 Task: Add a condition where "Channel Is not Phone call (incoming)" in recently solved tickets.
Action: Mouse moved to (176, 361)
Screenshot: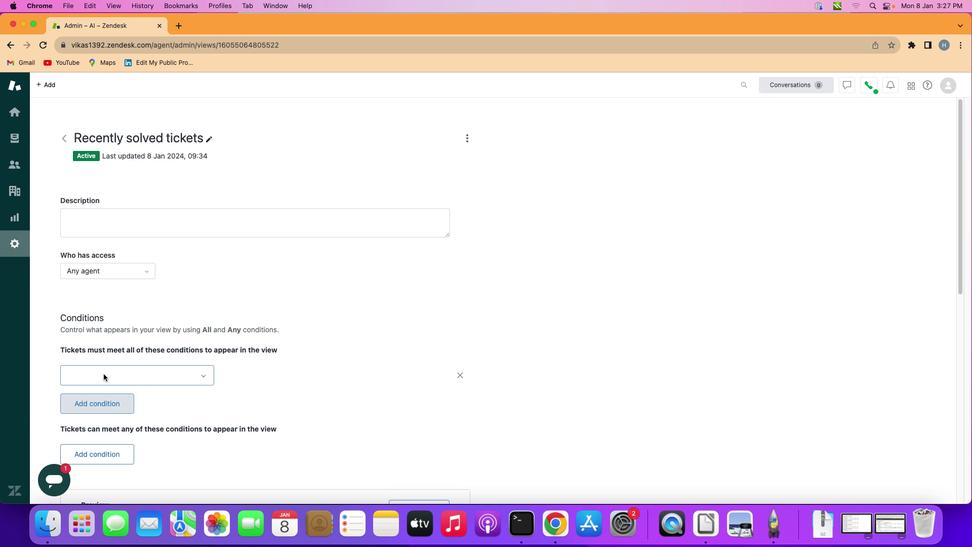 
Action: Mouse pressed left at (176, 361)
Screenshot: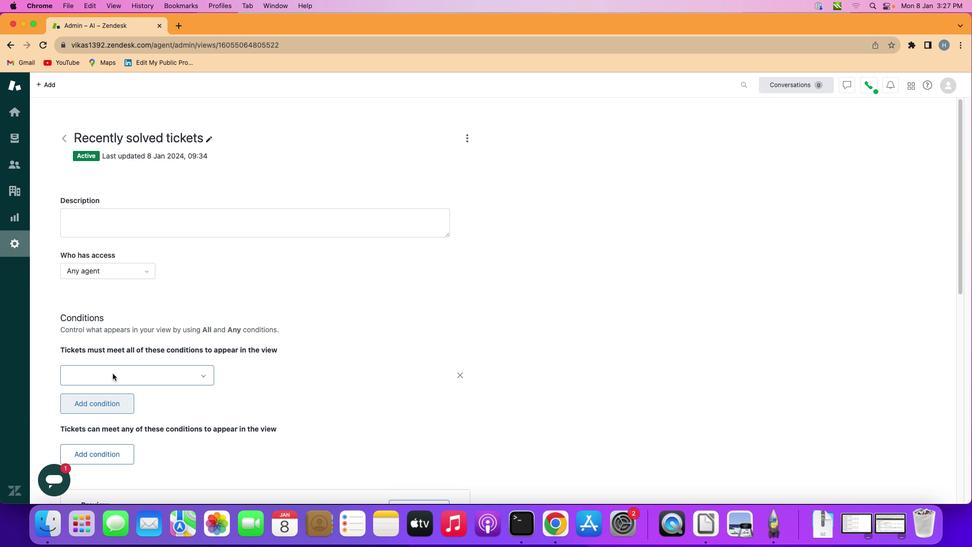 
Action: Mouse moved to (207, 359)
Screenshot: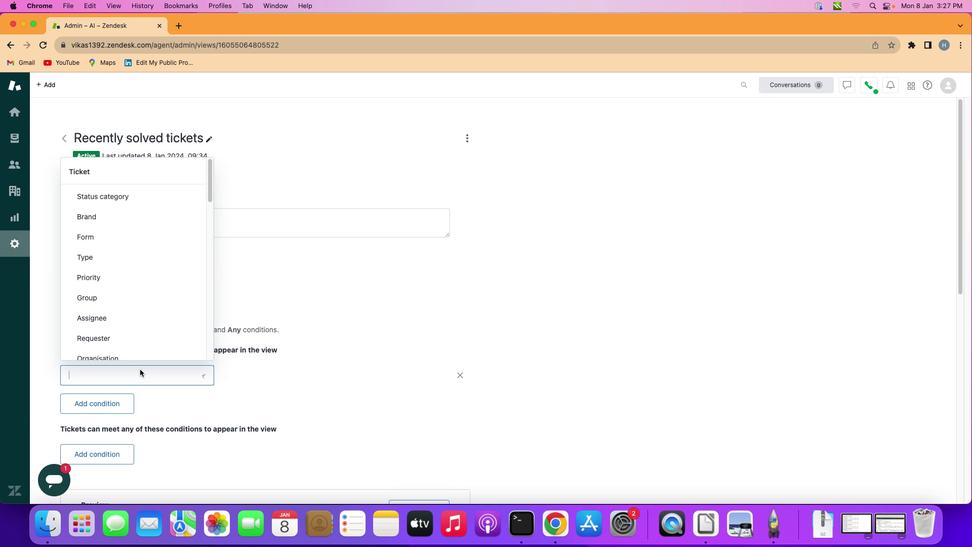 
Action: Mouse pressed left at (207, 359)
Screenshot: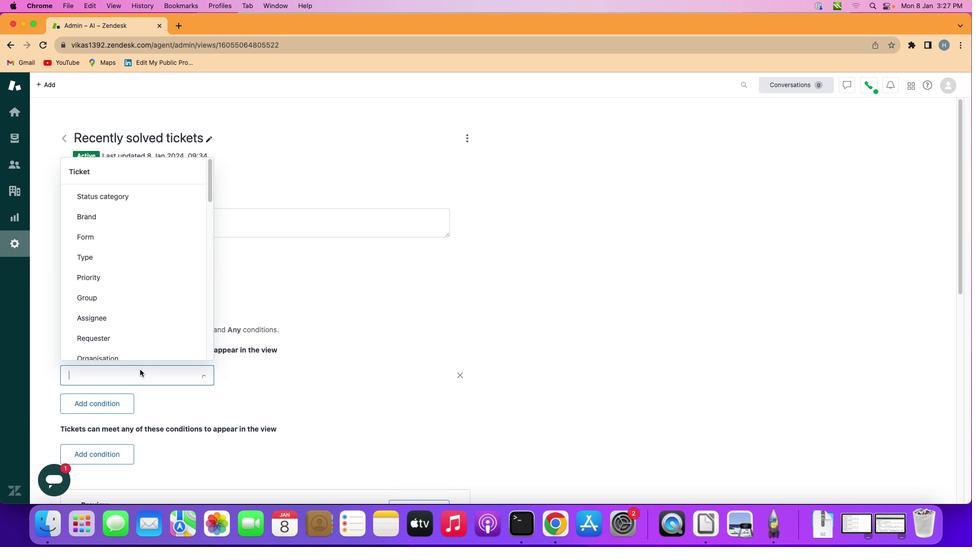 
Action: Mouse moved to (221, 320)
Screenshot: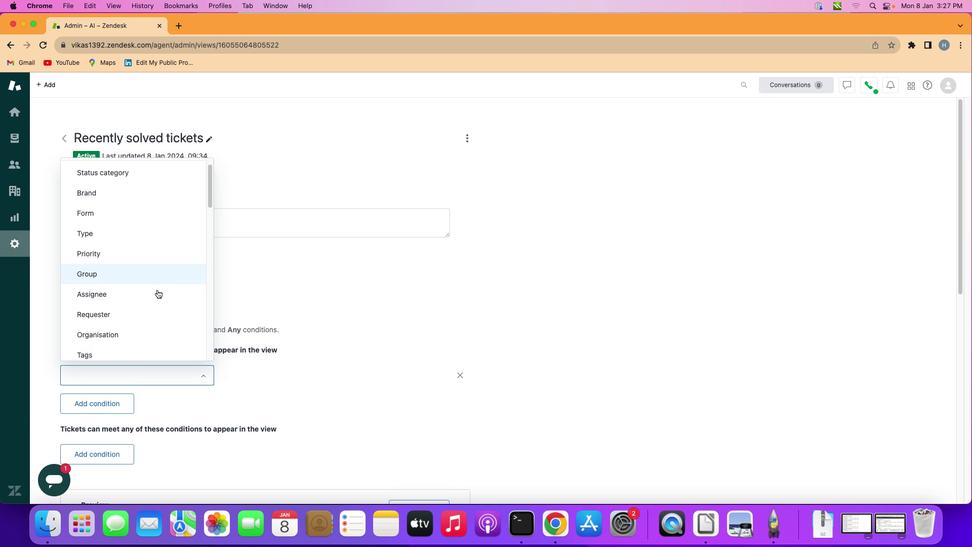 
Action: Mouse scrolled (221, 320) with delta (92, 177)
Screenshot: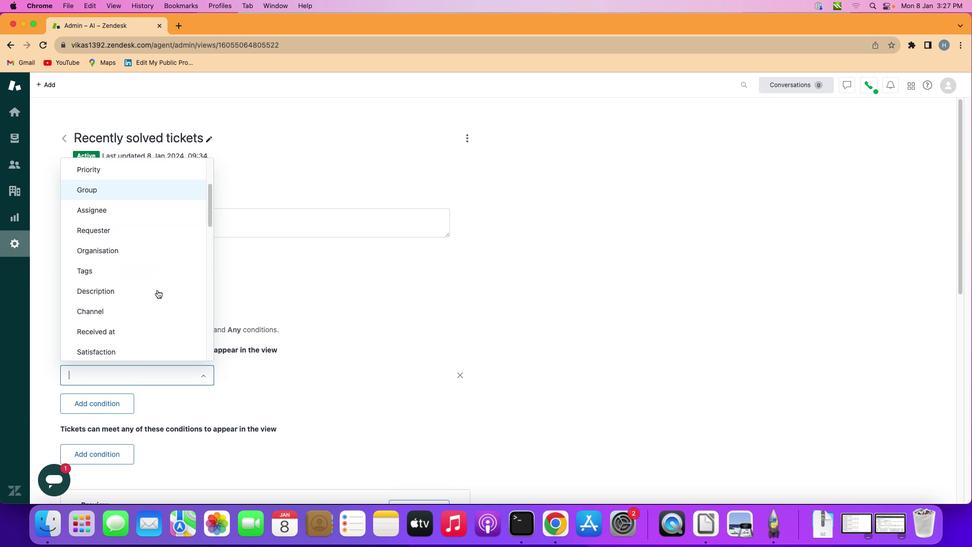 
Action: Mouse scrolled (221, 320) with delta (92, 177)
Screenshot: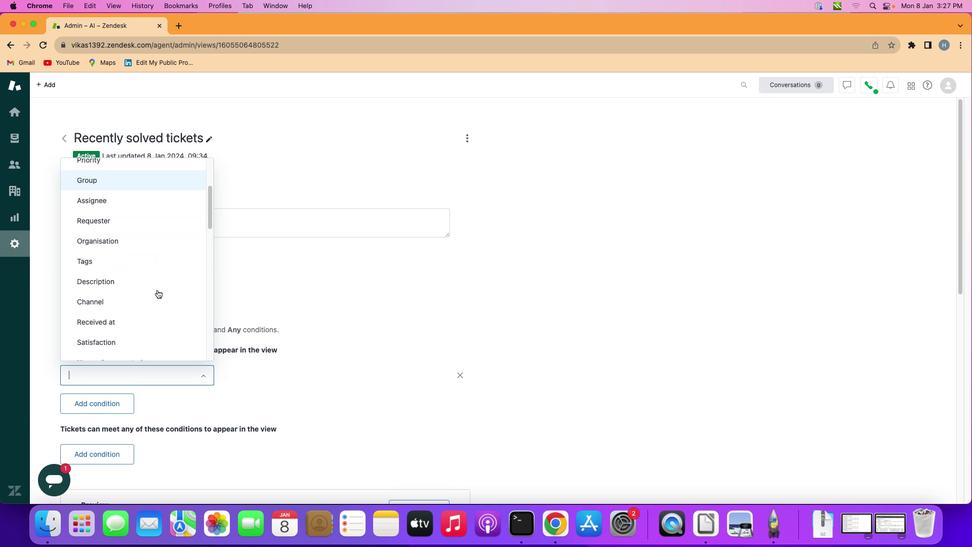 
Action: Mouse scrolled (221, 320) with delta (92, 177)
Screenshot: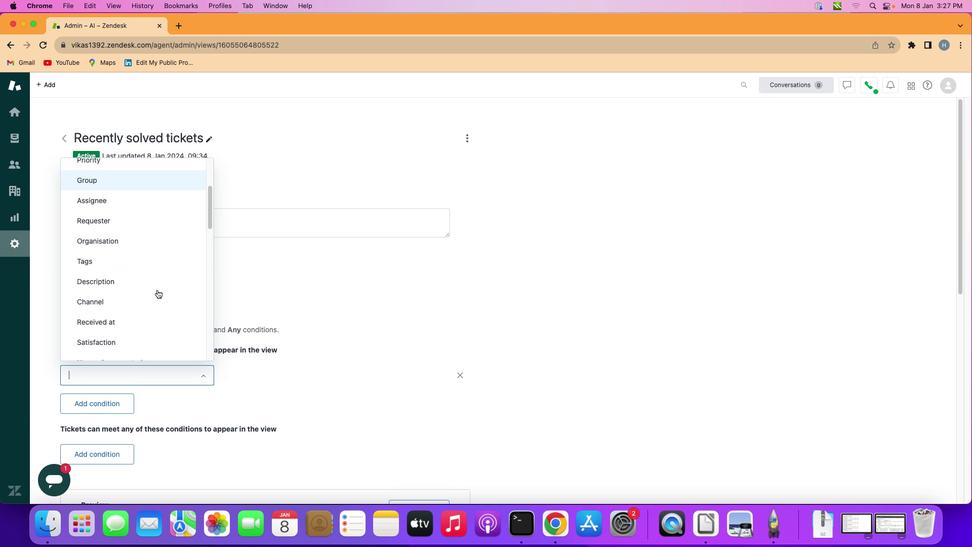 
Action: Mouse scrolled (221, 320) with delta (92, 177)
Screenshot: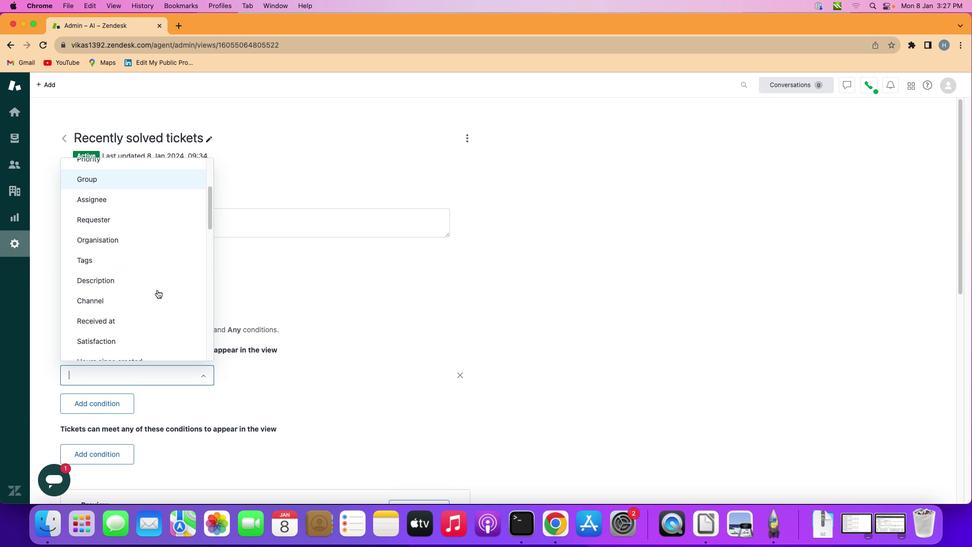 
Action: Mouse scrolled (221, 320) with delta (92, 177)
Screenshot: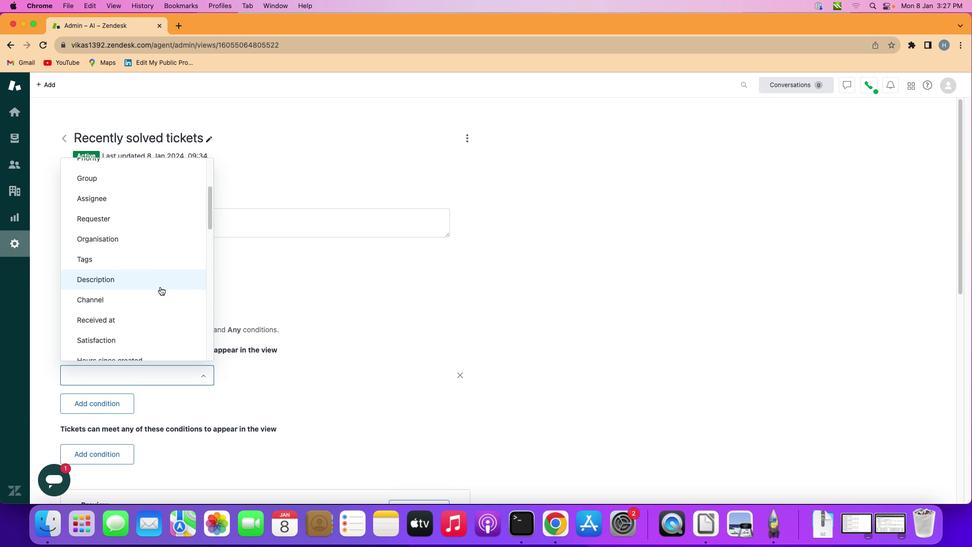 
Action: Mouse moved to (220, 324)
Screenshot: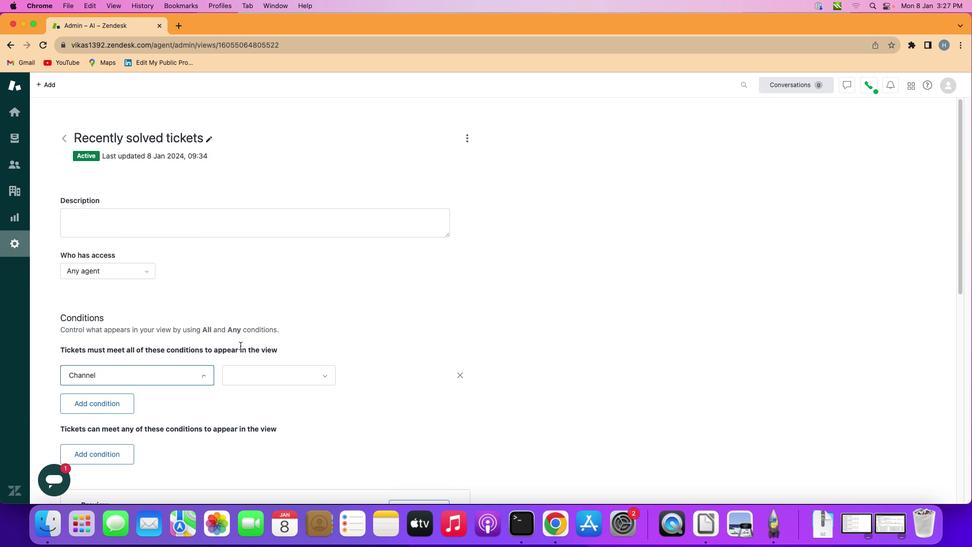 
Action: Mouse pressed left at (220, 324)
Screenshot: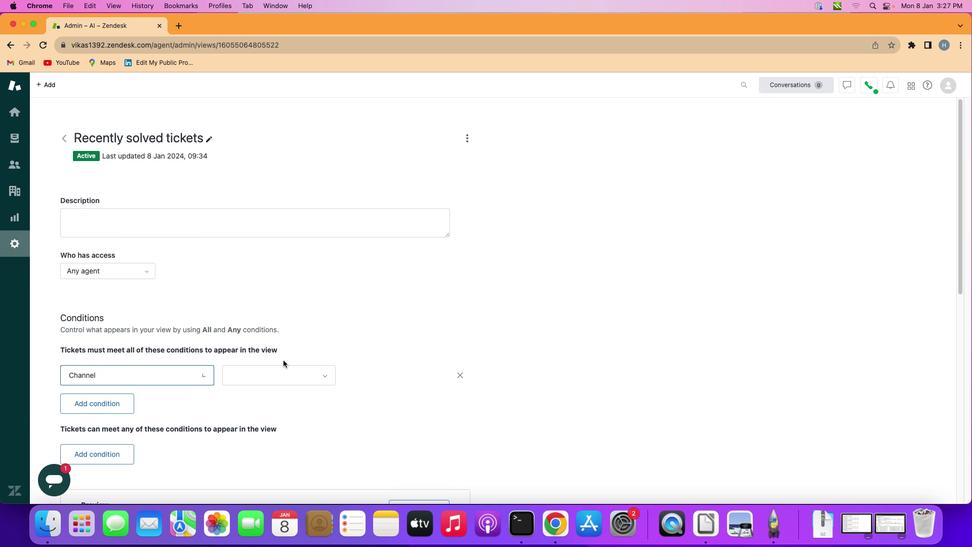 
Action: Mouse moved to (329, 360)
Screenshot: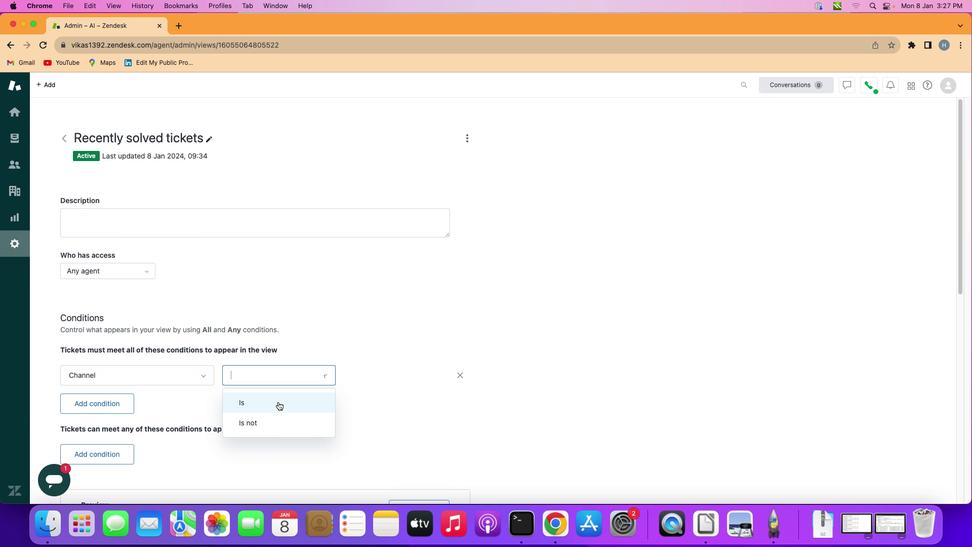 
Action: Mouse pressed left at (329, 360)
Screenshot: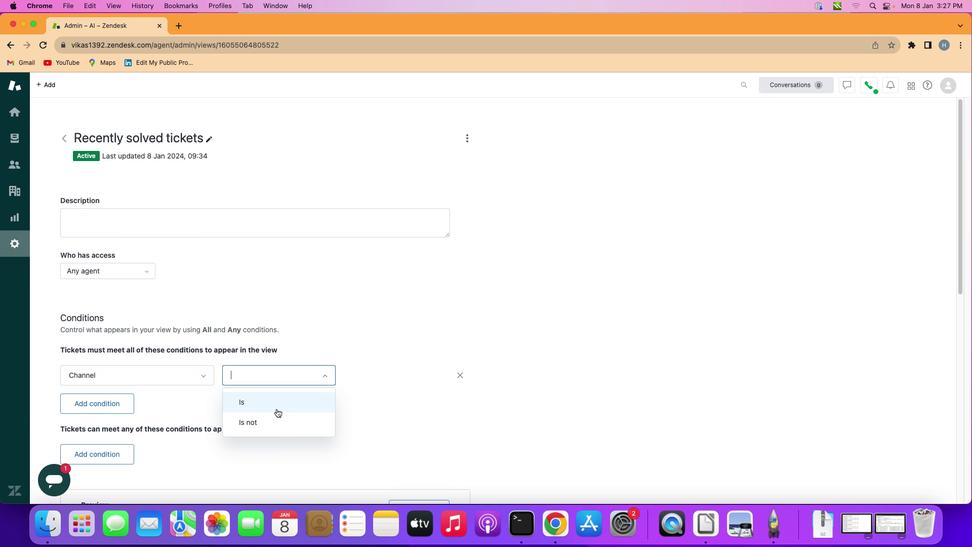 
Action: Mouse moved to (317, 382)
Screenshot: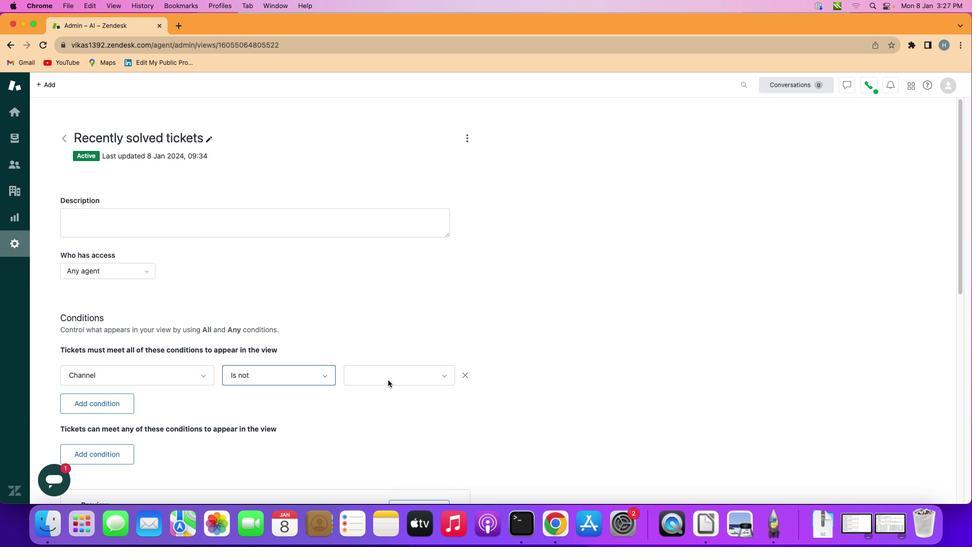
Action: Mouse pressed left at (317, 382)
Screenshot: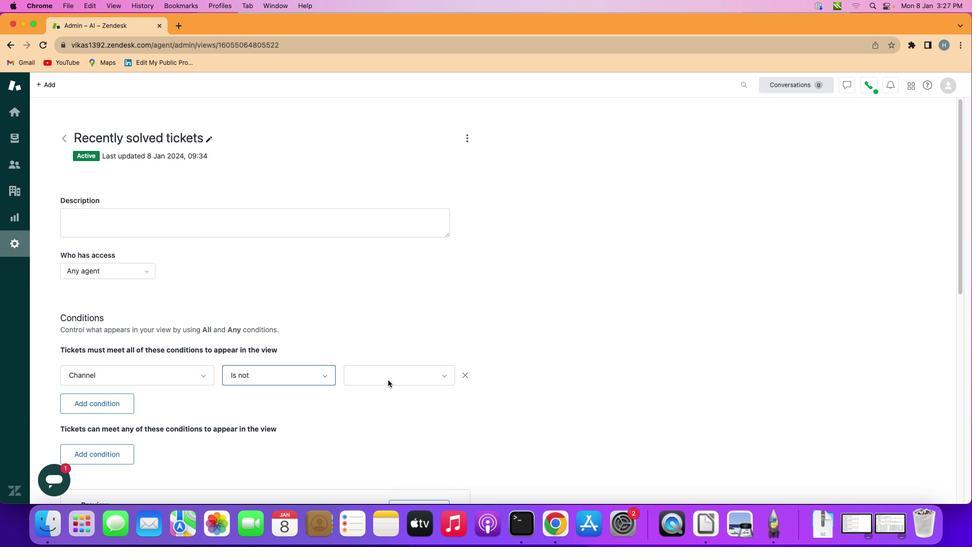 
Action: Mouse moved to (415, 363)
Screenshot: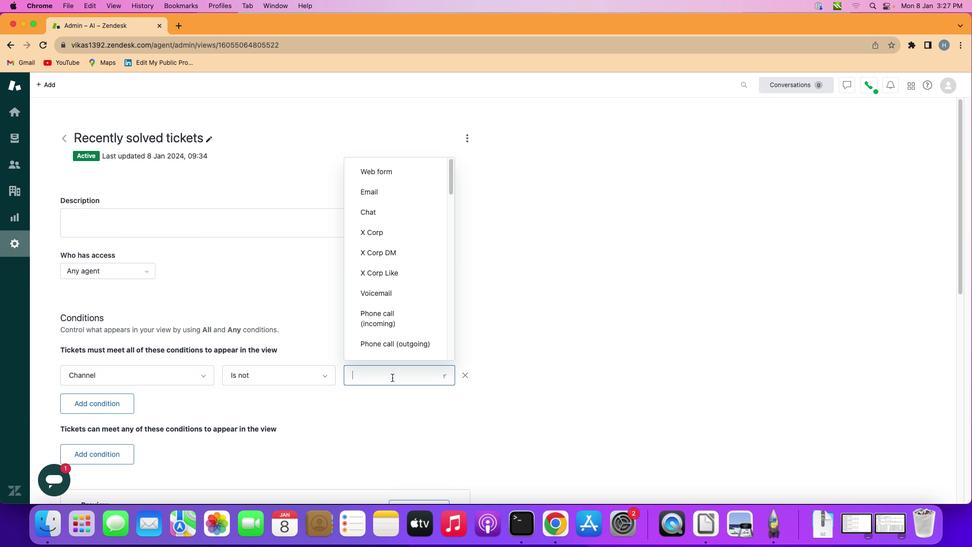 
Action: Mouse pressed left at (415, 363)
Screenshot: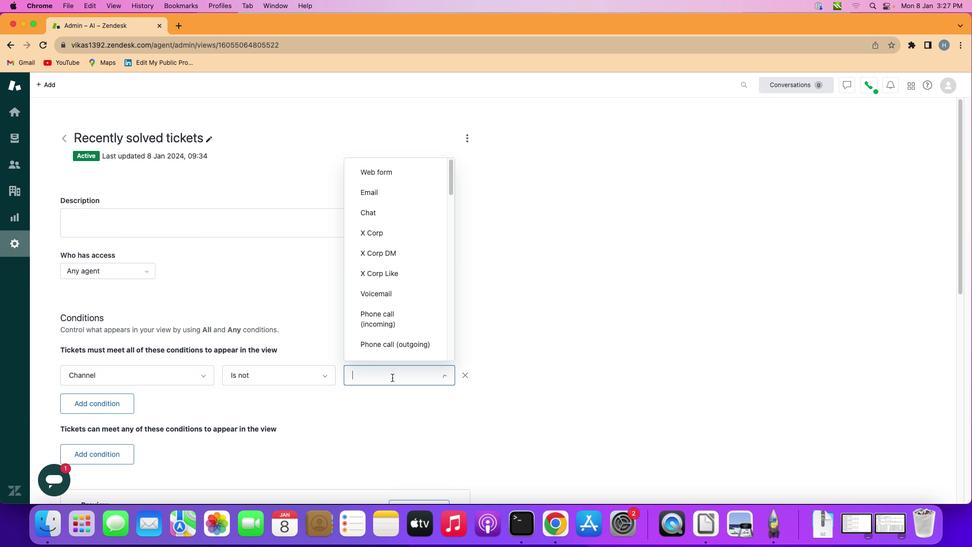 
Action: Mouse moved to (427, 334)
Screenshot: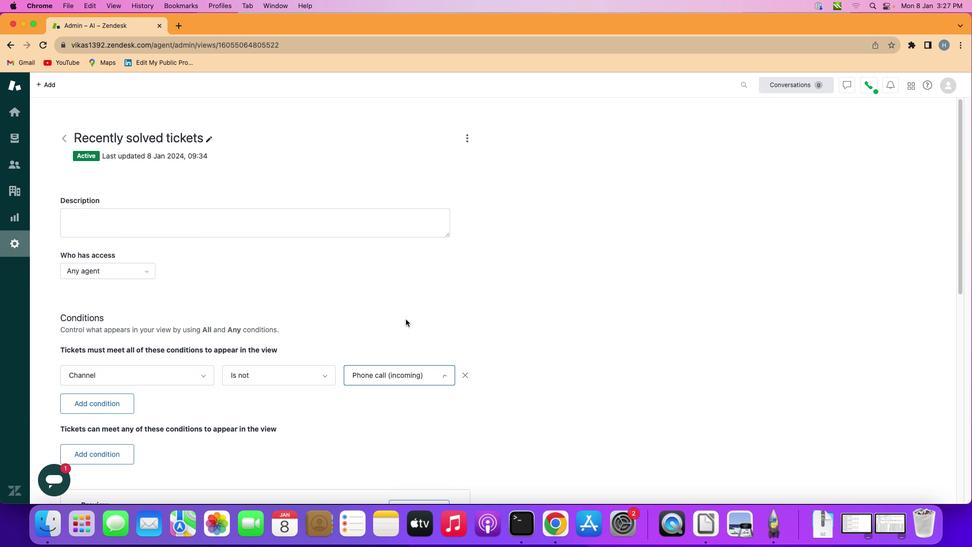 
Action: Mouse pressed left at (427, 334)
Screenshot: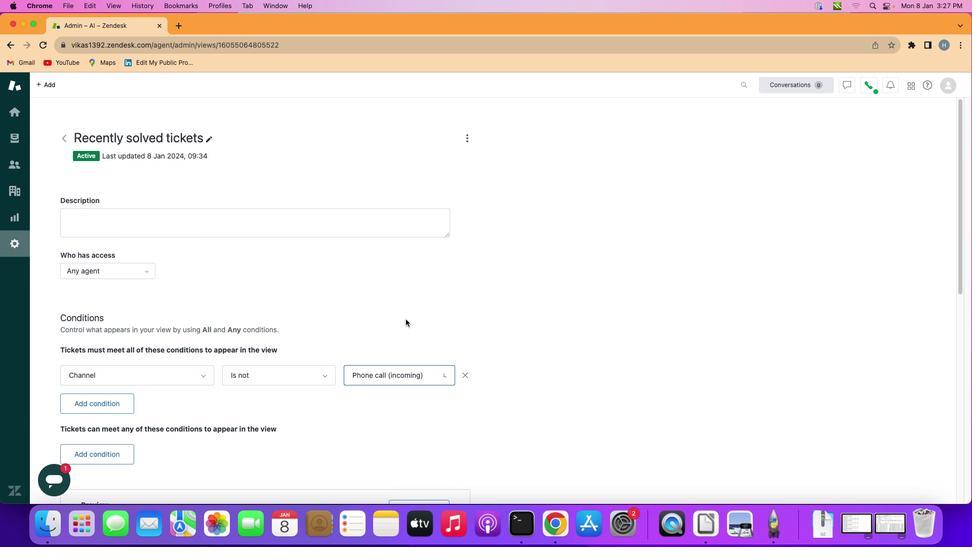 
Action: Mouse moved to (430, 333)
Screenshot: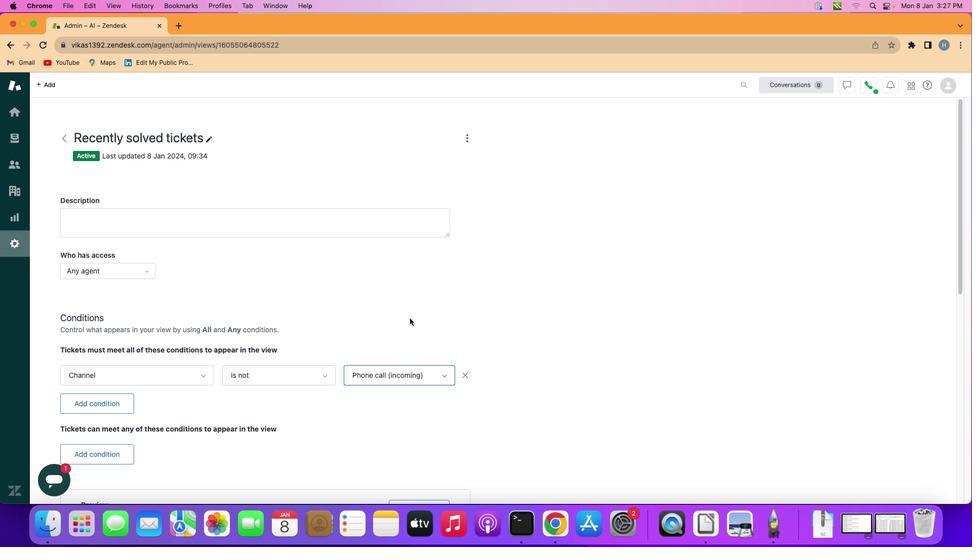 
